 Task: Create a section Debug Dwell and in the section, add a milestone Blockchain Integration in the project Whiteboard.
Action: Mouse moved to (44, 351)
Screenshot: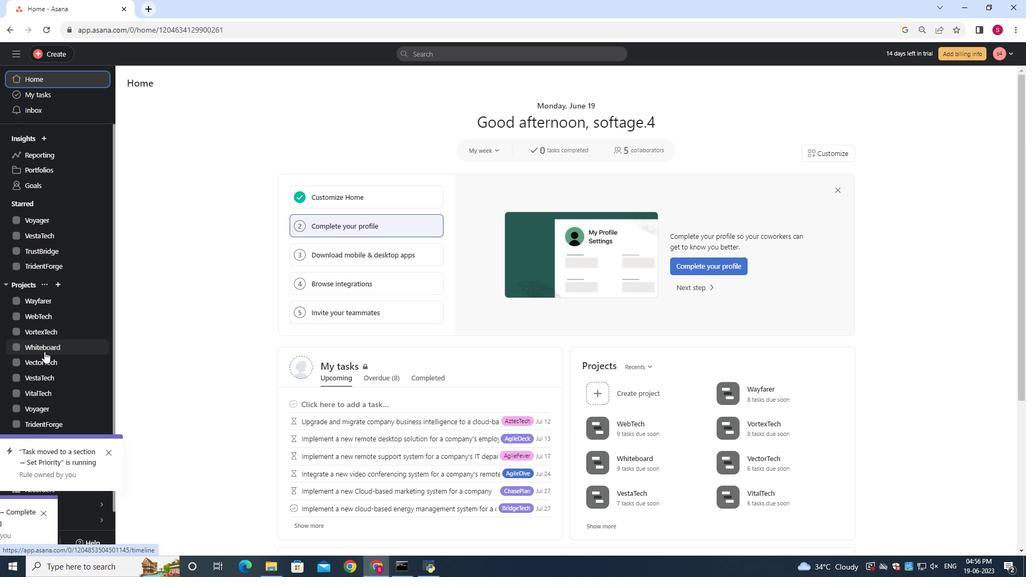 
Action: Mouse pressed left at (44, 351)
Screenshot: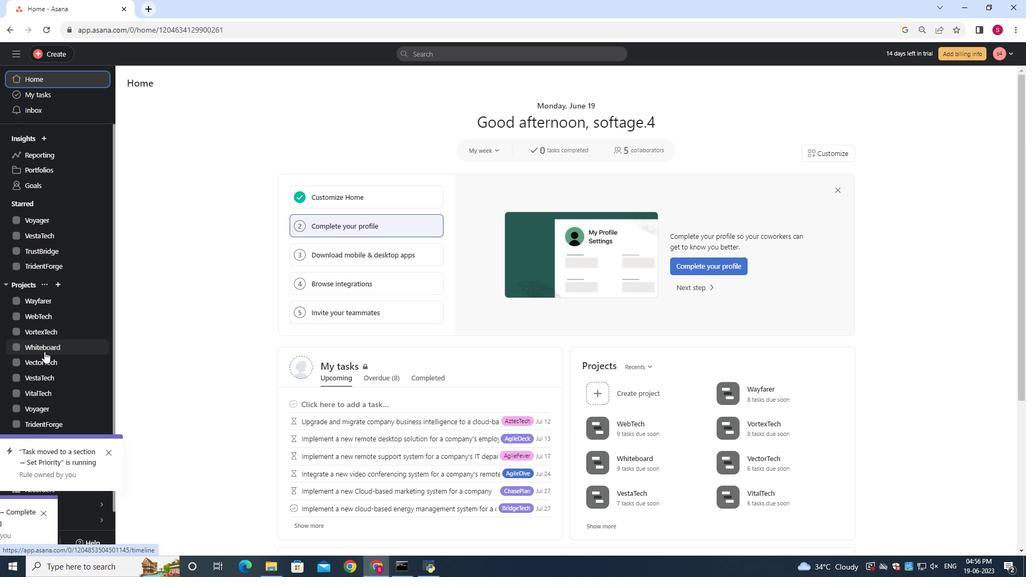 
Action: Mouse moved to (168, 129)
Screenshot: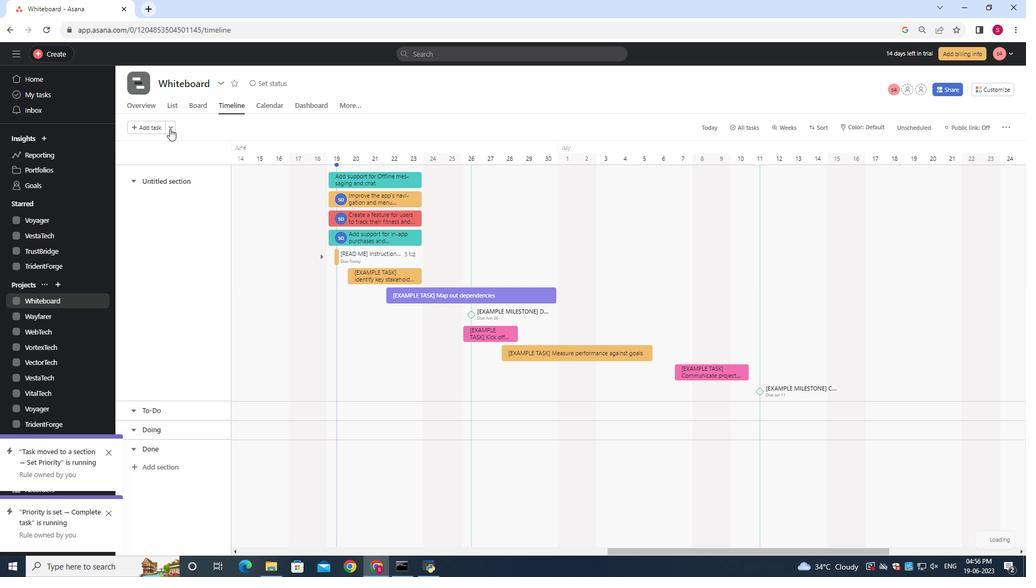 
Action: Mouse pressed left at (168, 129)
Screenshot: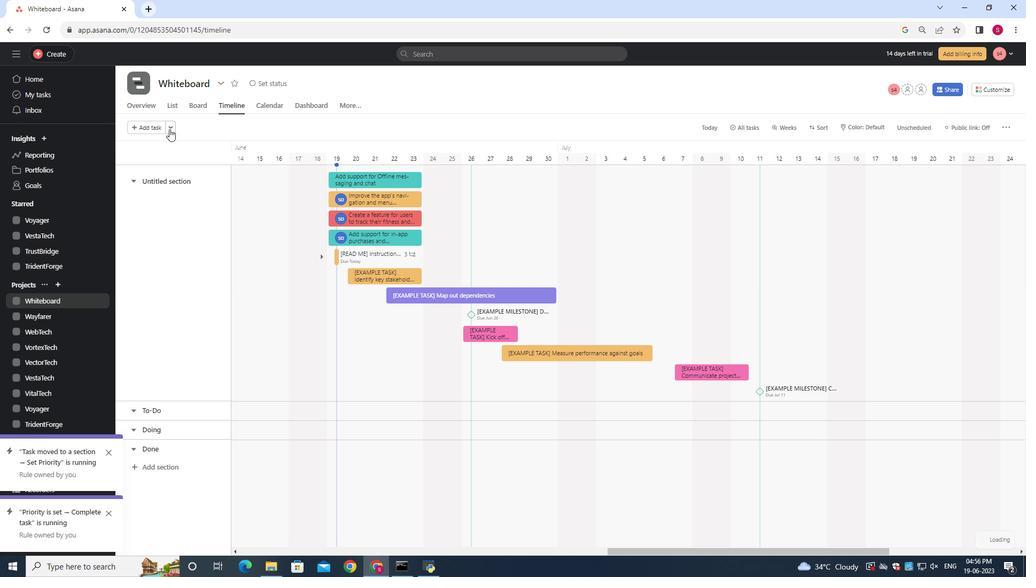 
Action: Mouse moved to (183, 147)
Screenshot: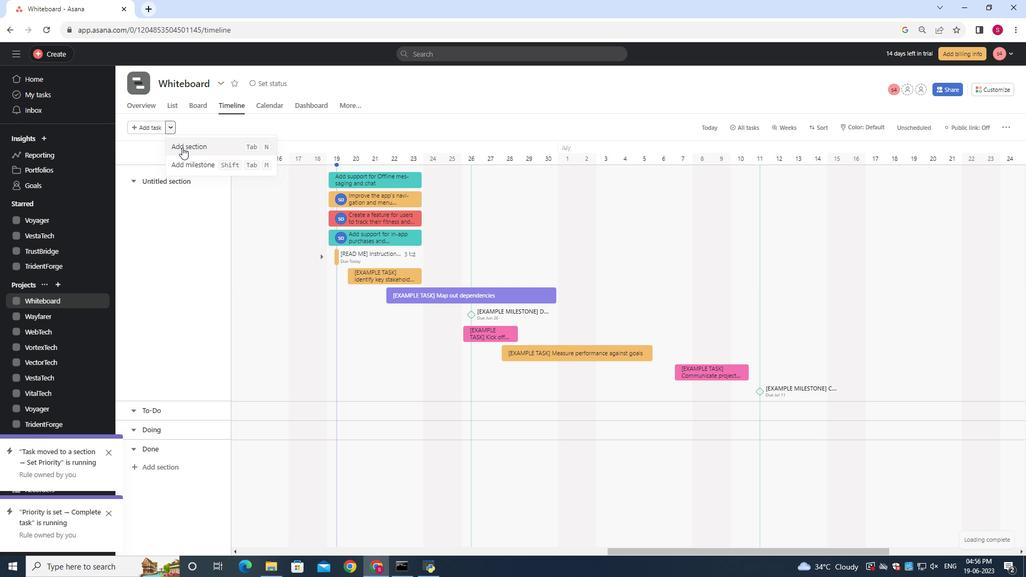 
Action: Mouse pressed left at (183, 147)
Screenshot: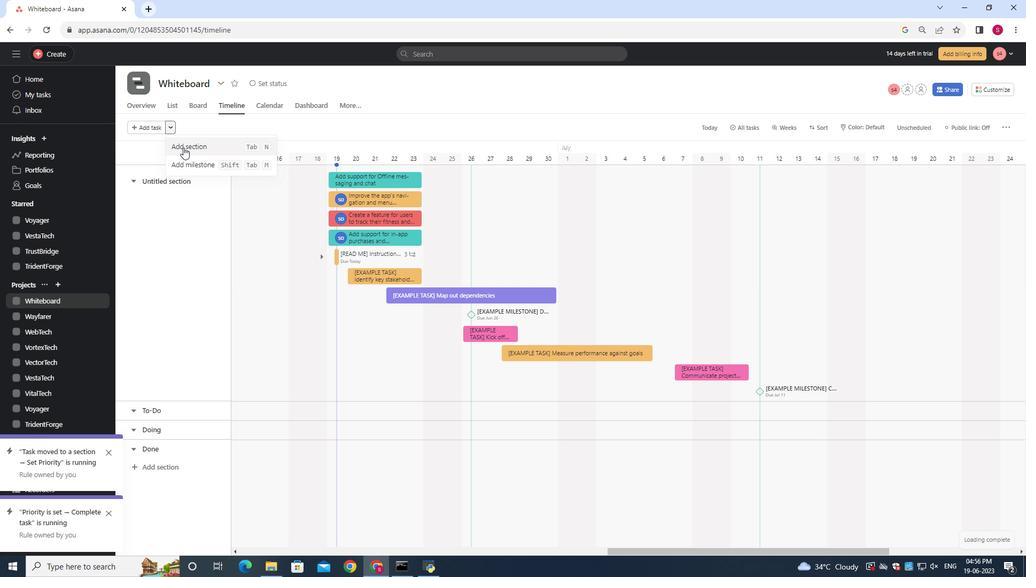 
Action: Mouse moved to (184, 148)
Screenshot: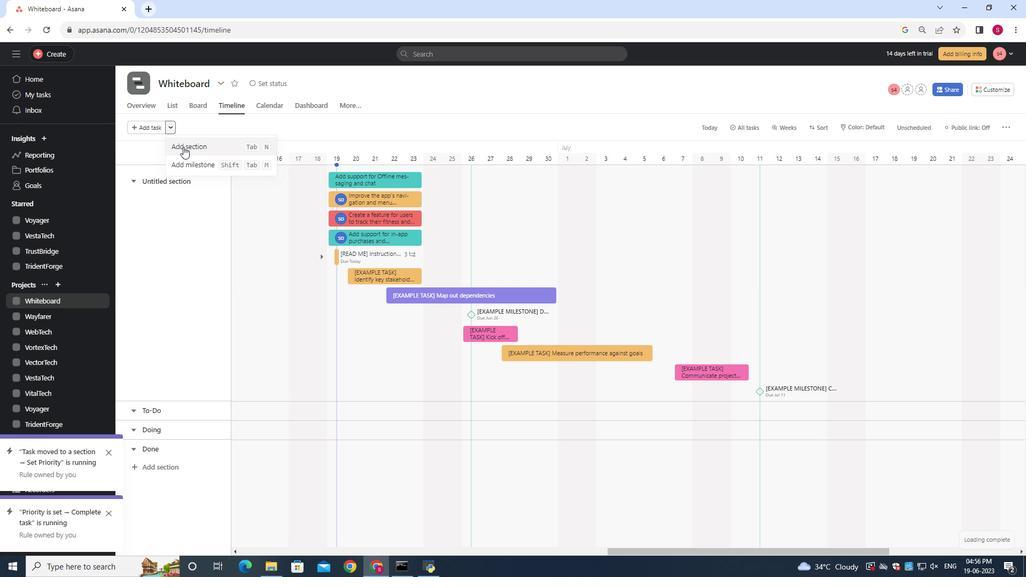 
Action: Key pressed <Key.shift>Debug<Key.space><Key.shift><Key.shift><Key.shift>Dwell
Screenshot: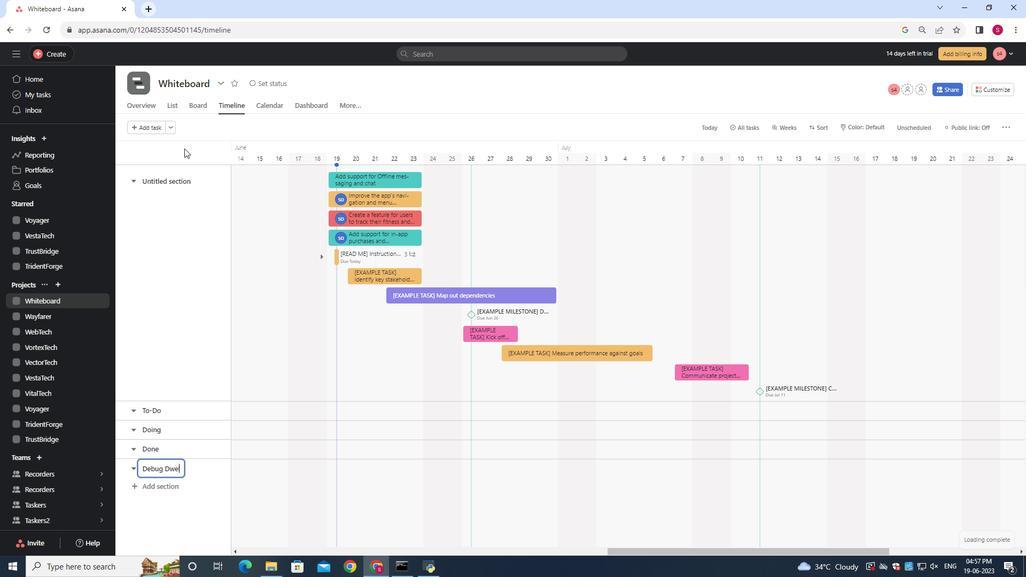 
Action: Mouse moved to (251, 477)
Screenshot: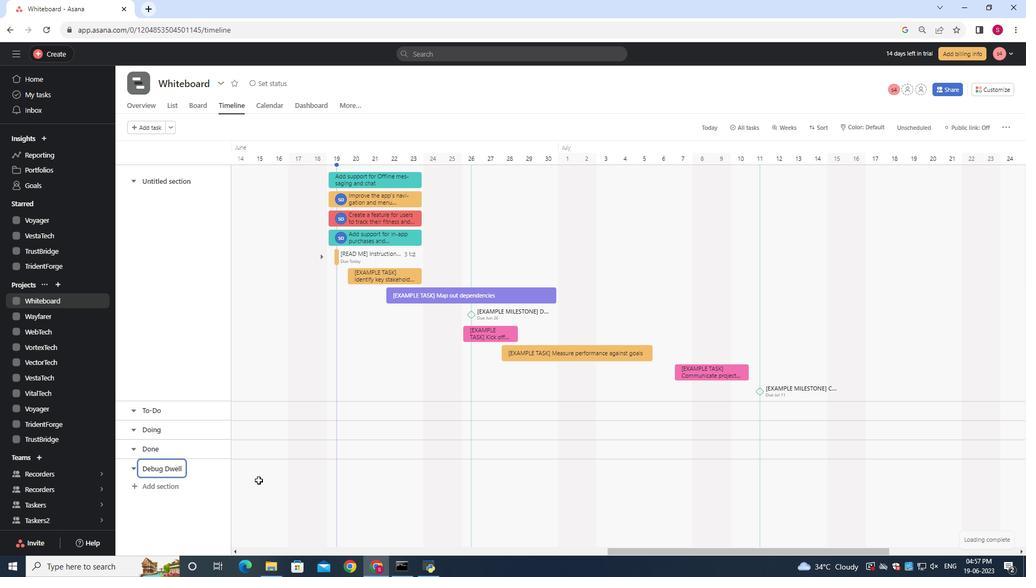 
Action: Mouse pressed left at (251, 477)
Screenshot: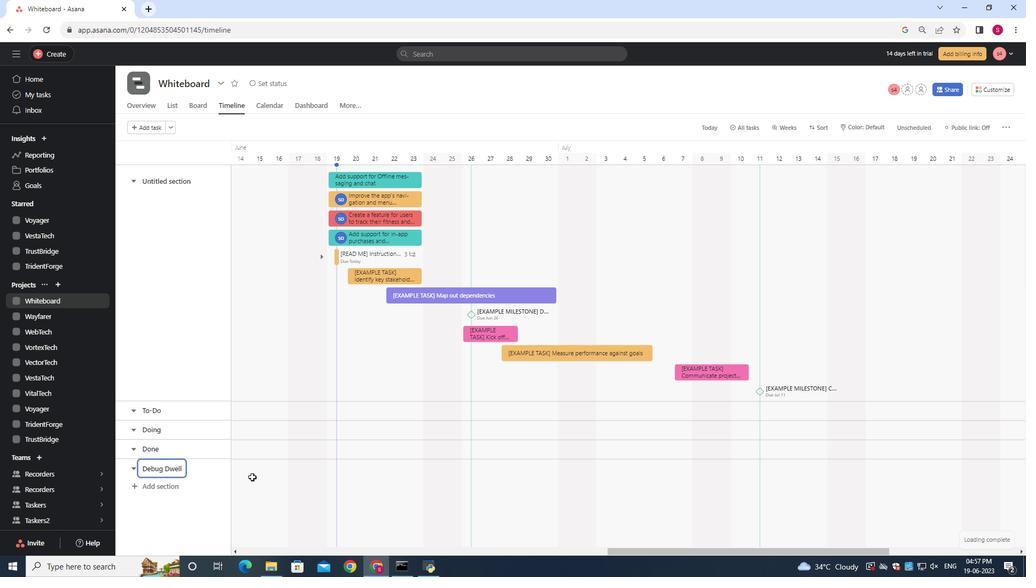 
Action: Mouse moved to (264, 473)
Screenshot: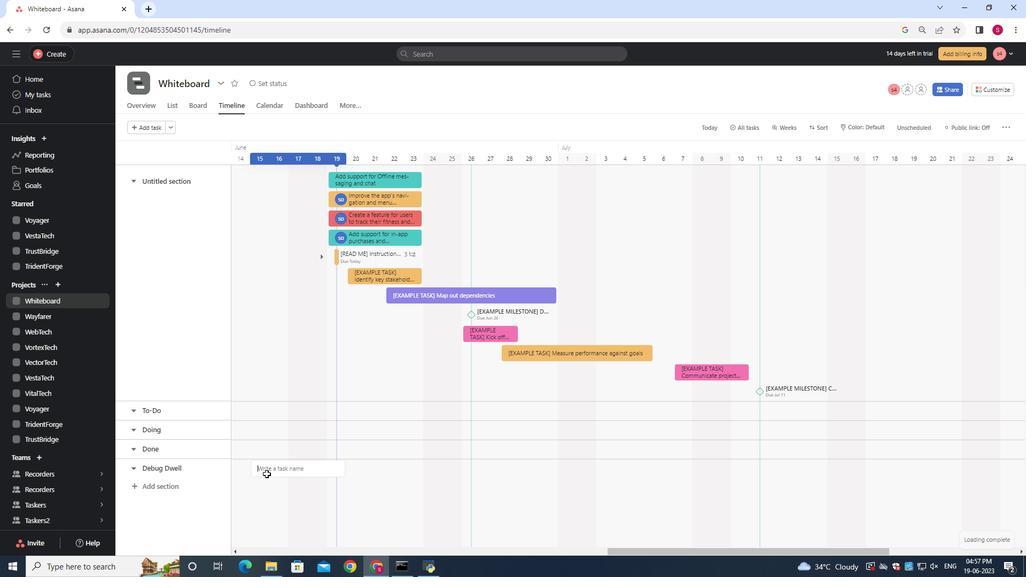 
Action: Key pressed <Key.shift><Key.shift><Key.shift><Key.shift><Key.shift><Key.shift><Key.shift><Key.shift><Key.shift><Key.shift><Key.shift><Key.shift><Key.shift><Key.shift><Key.shift><Key.shift><Key.shift><Key.shift><Key.shift><Key.shift><Key.shift><Key.shift><Key.shift><Key.shift><Key.shift><Key.shift><Key.shift><Key.shift><Key.shift><Key.shift><Key.shift><Key.shift><Key.shift><Key.shift><Key.shift><Key.shift><Key.shift><Key.shift><Key.shift>Blockchain<Key.space><Key.shift>Integration
Screenshot: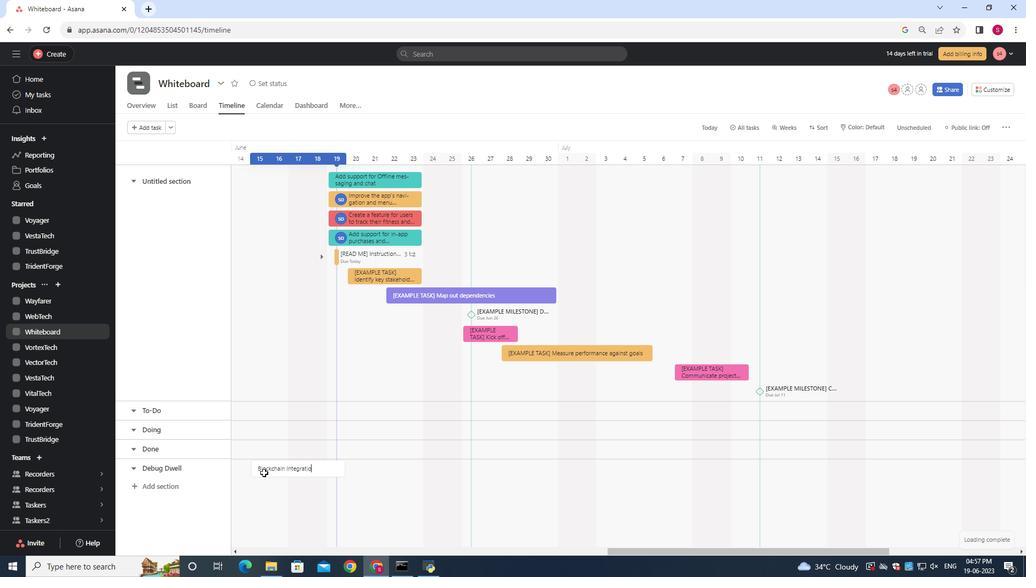 
Action: Mouse moved to (287, 474)
Screenshot: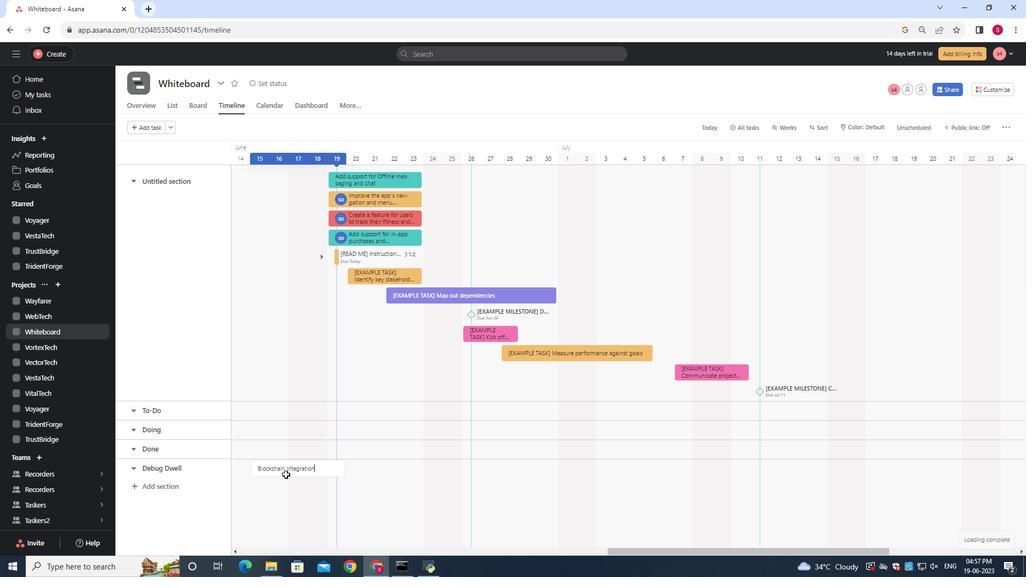 
Action: Mouse pressed right at (287, 474)
Screenshot: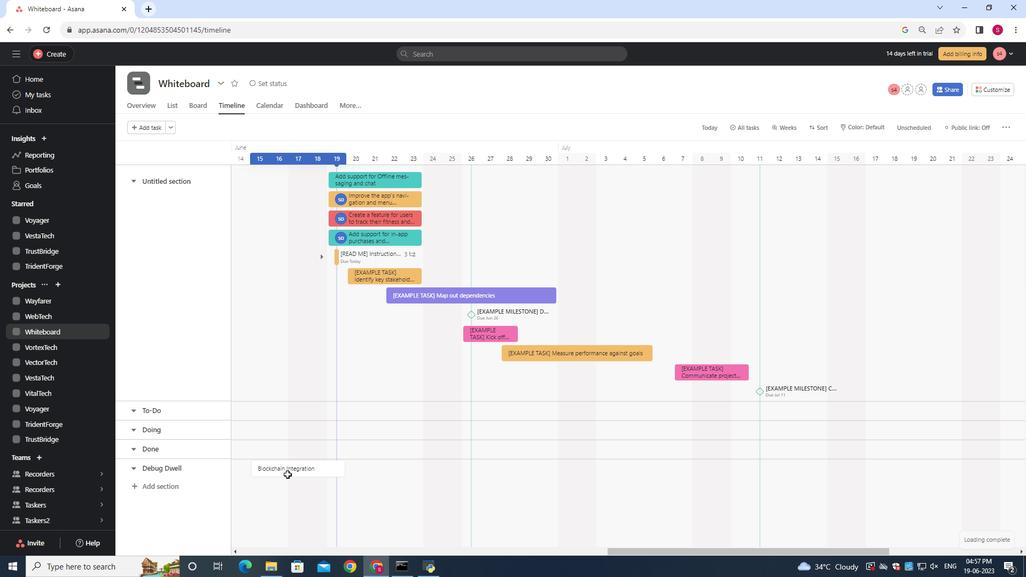 
Action: Mouse moved to (318, 419)
Screenshot: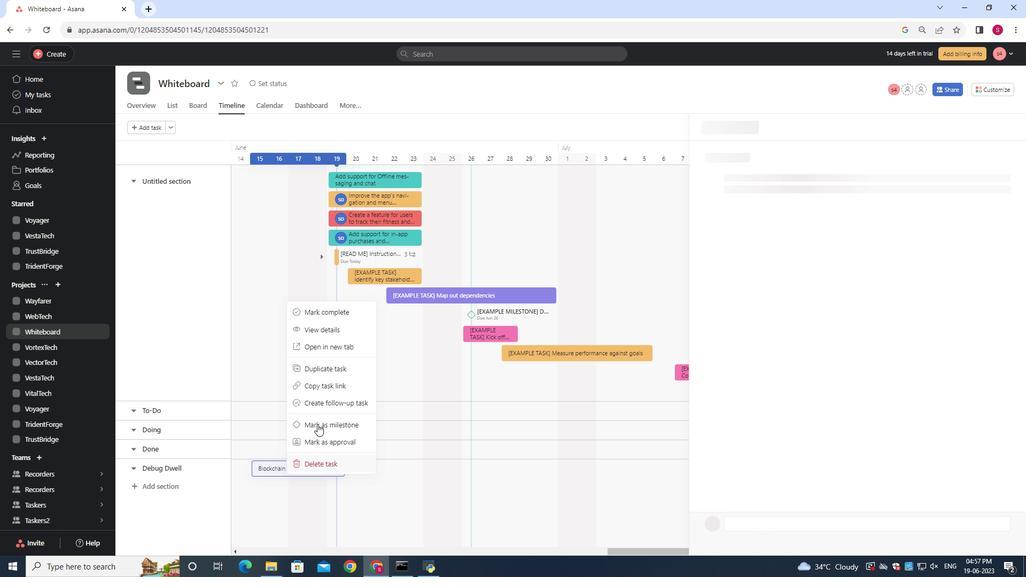 
Action: Mouse pressed left at (318, 419)
Screenshot: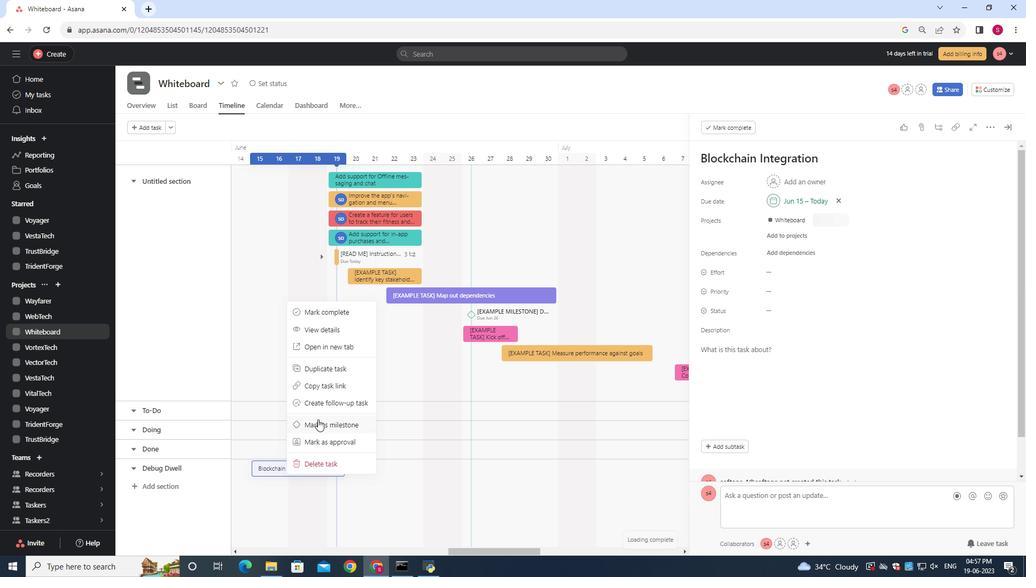 
Action: Mouse moved to (392, 391)
Screenshot: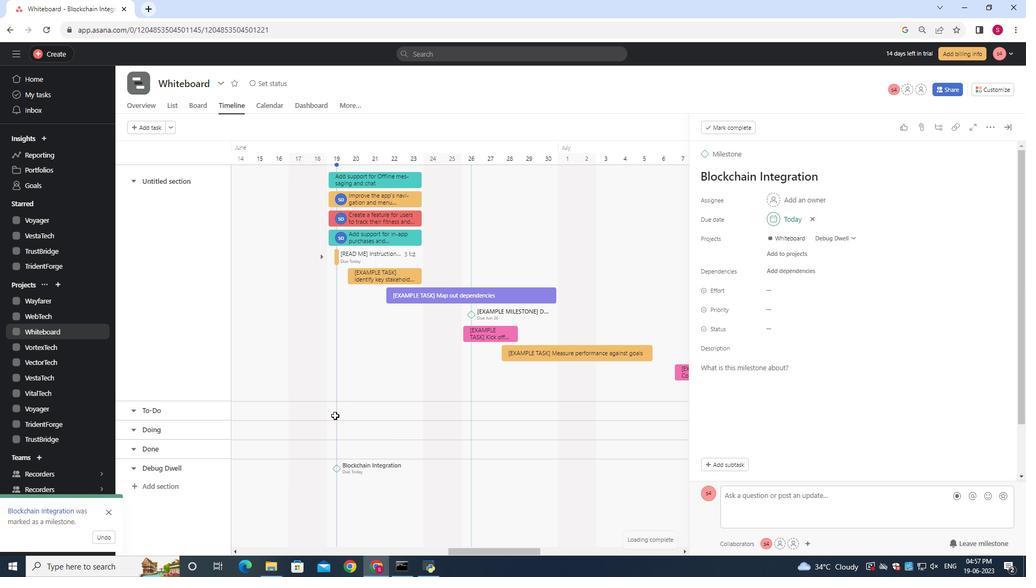 
